 Task: Display the Git system configuration settings with details, author information, and word diff.
Action: Mouse moved to (316, 302)
Screenshot: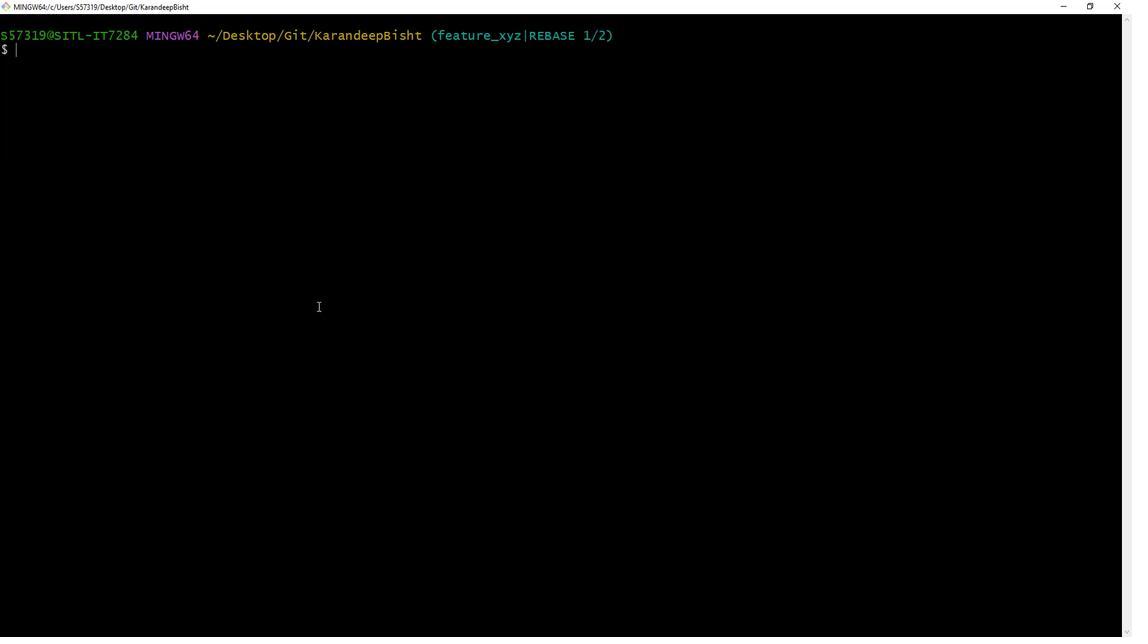 
Action: Mouse pressed left at (316, 302)
Screenshot: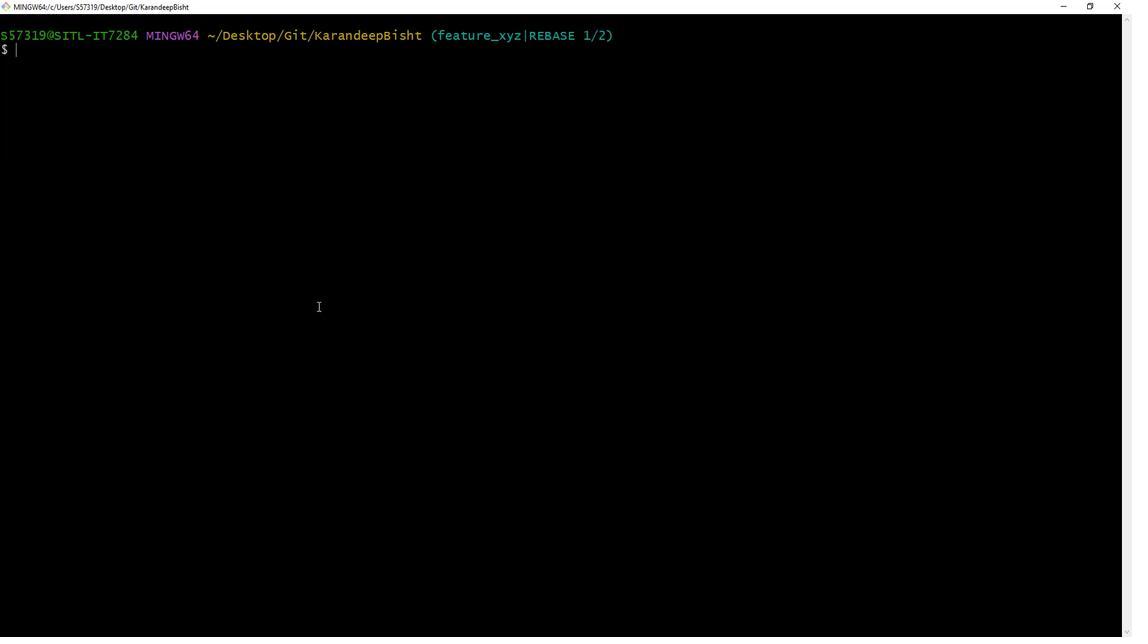 
Action: Key pressed git<Key.space>config<Key.space>--system<Key.space>--list<Key.enter>g<Key.backspace>cat<Key.space>/etc/gitconfig<Key.enter>
Screenshot: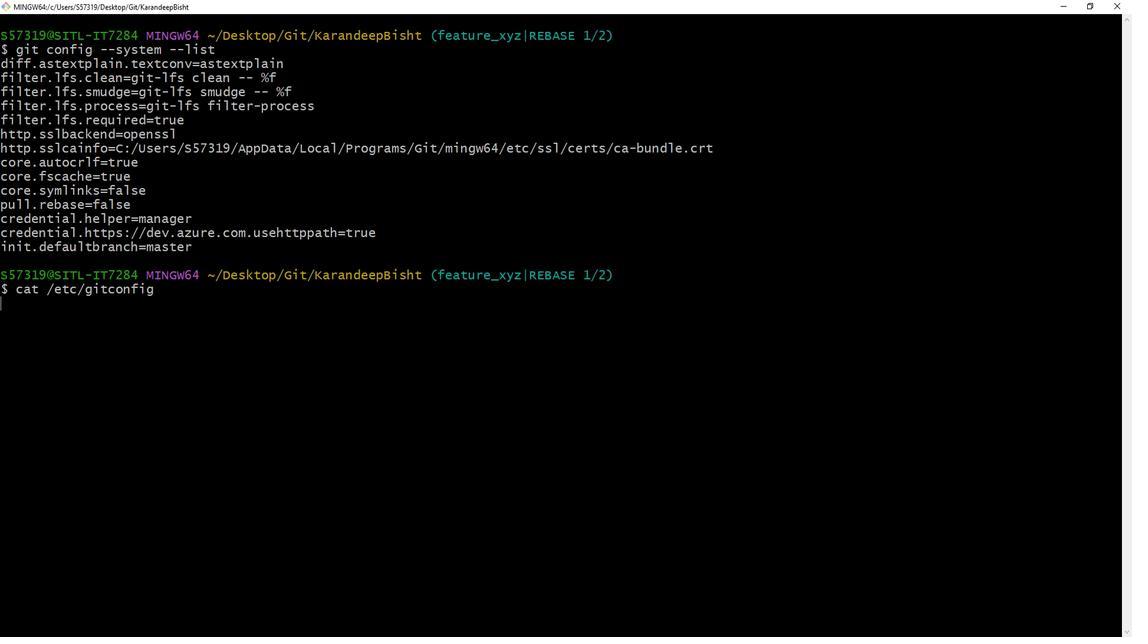 
Action: Mouse moved to (99, 188)
Screenshot: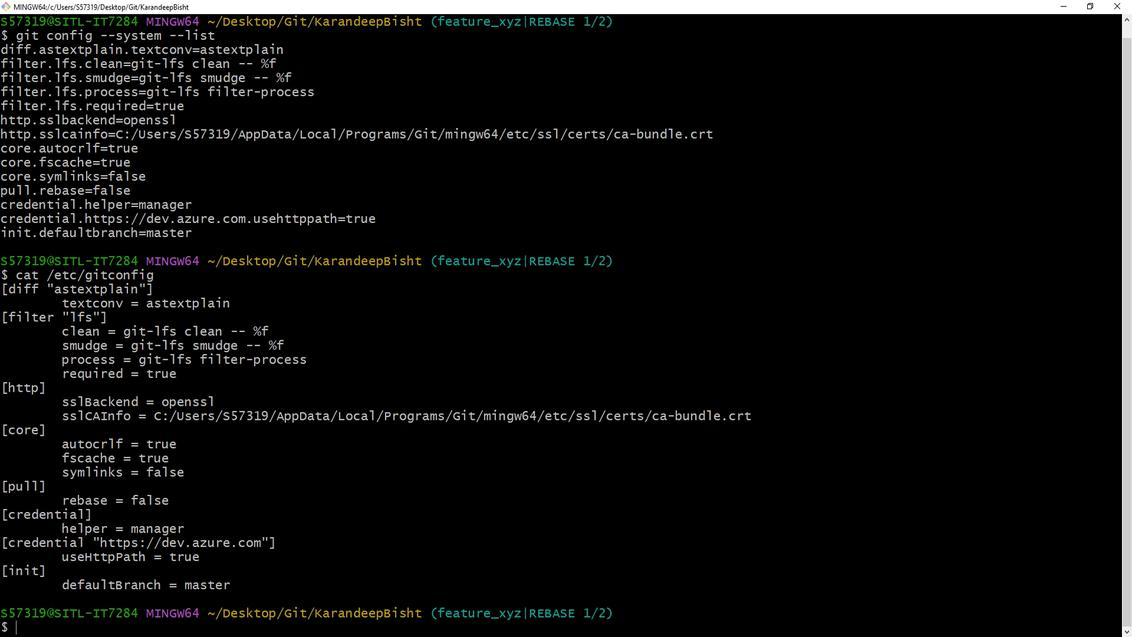 
Action: Mouse pressed left at (99, 188)
Screenshot: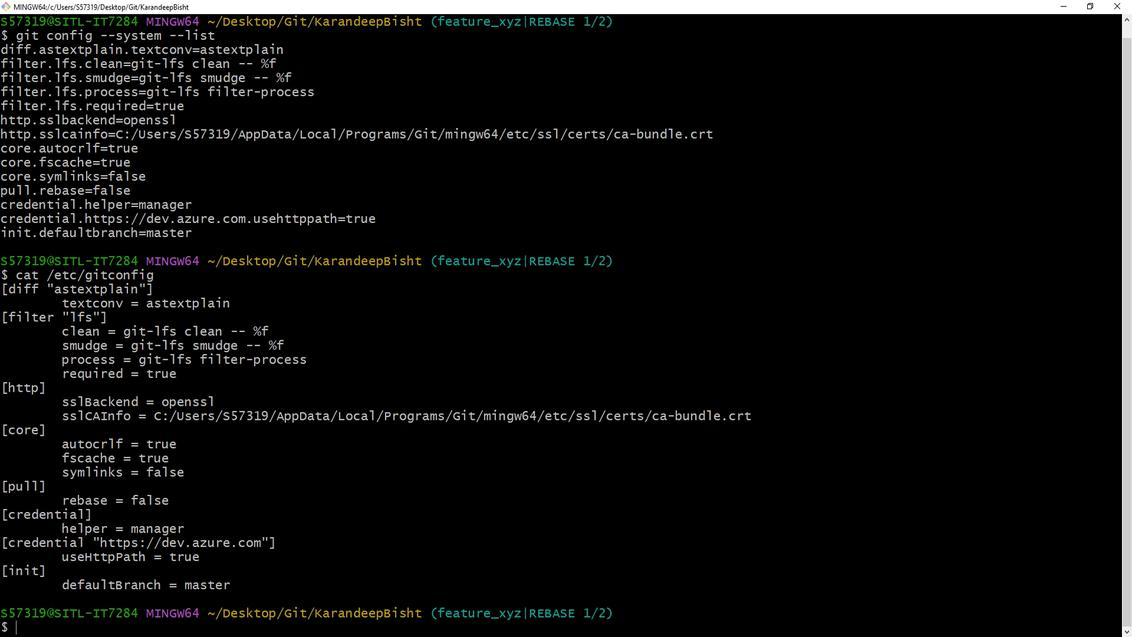 
